 Task: Add Sprouts Regenerage Collagen Complete to the cart.
Action: Mouse moved to (1281, 256)
Screenshot: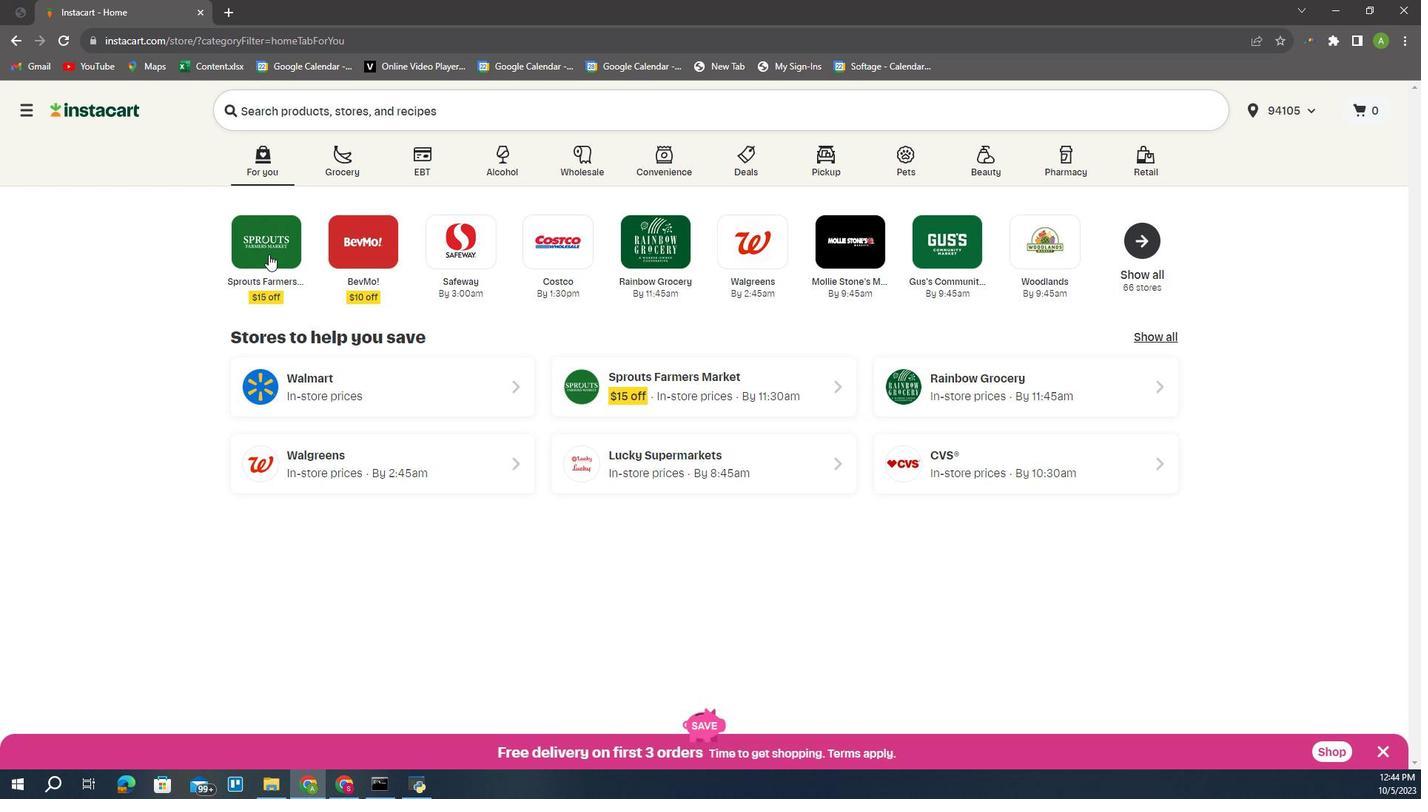 
Action: Mouse pressed left at (1281, 256)
Screenshot: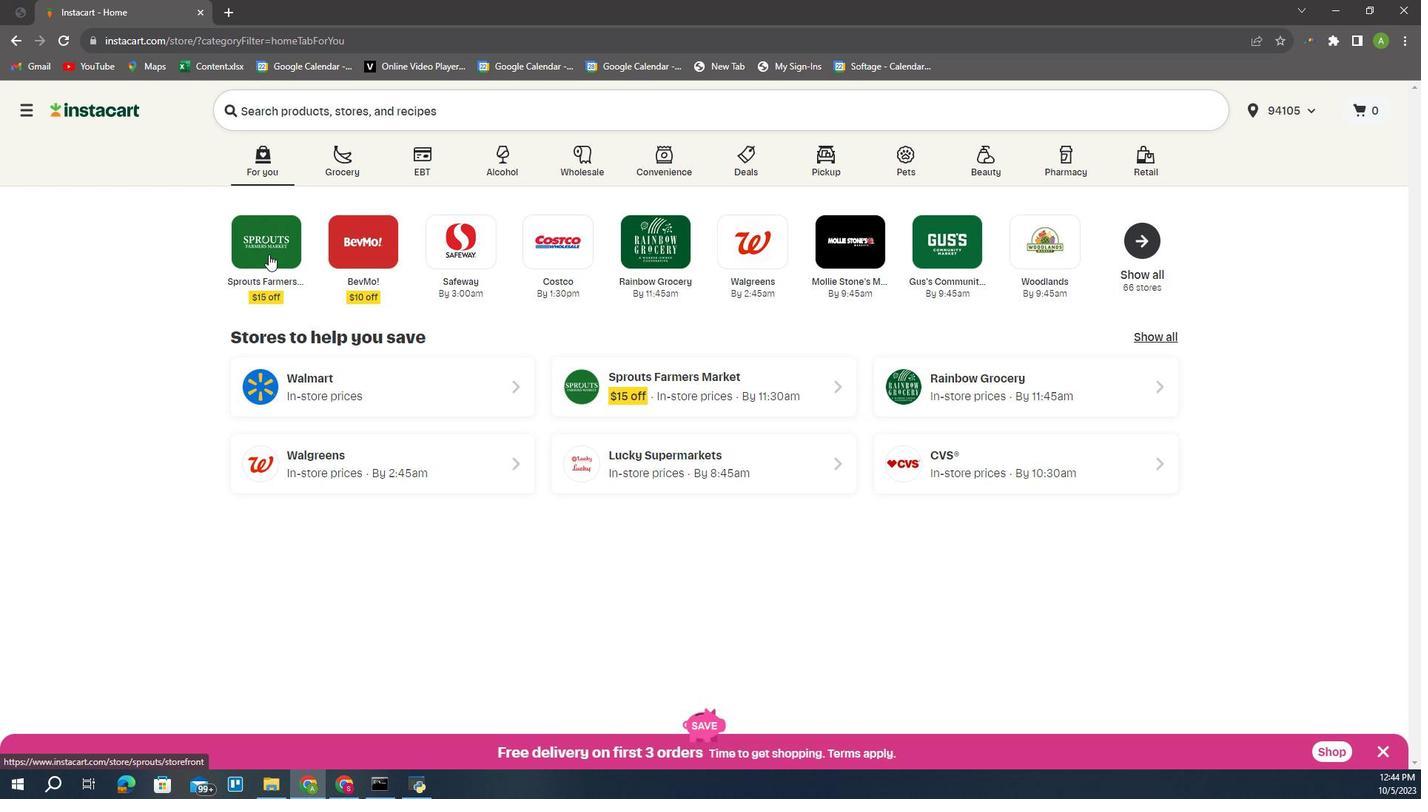 
Action: Mouse moved to (1106, 475)
Screenshot: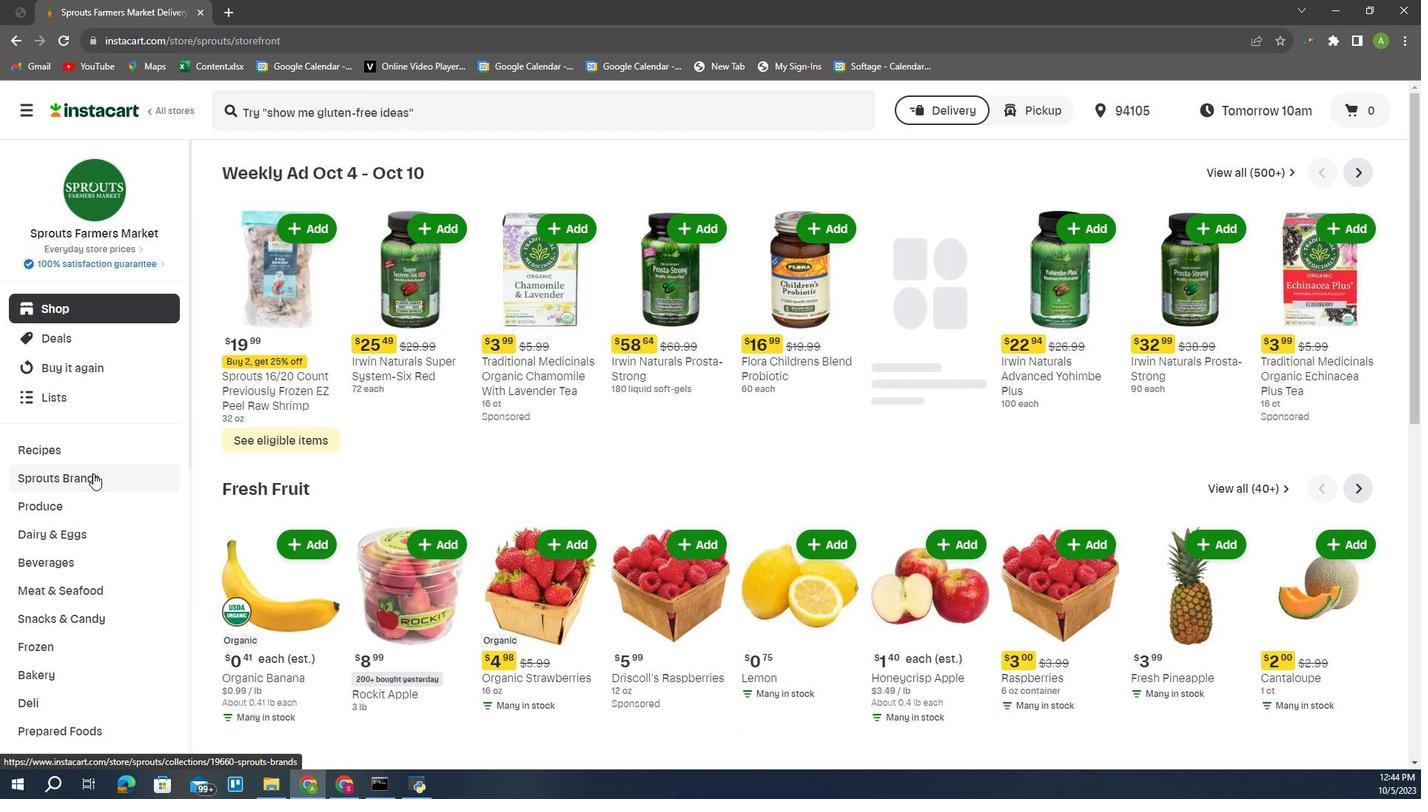
Action: Mouse pressed left at (1106, 475)
Screenshot: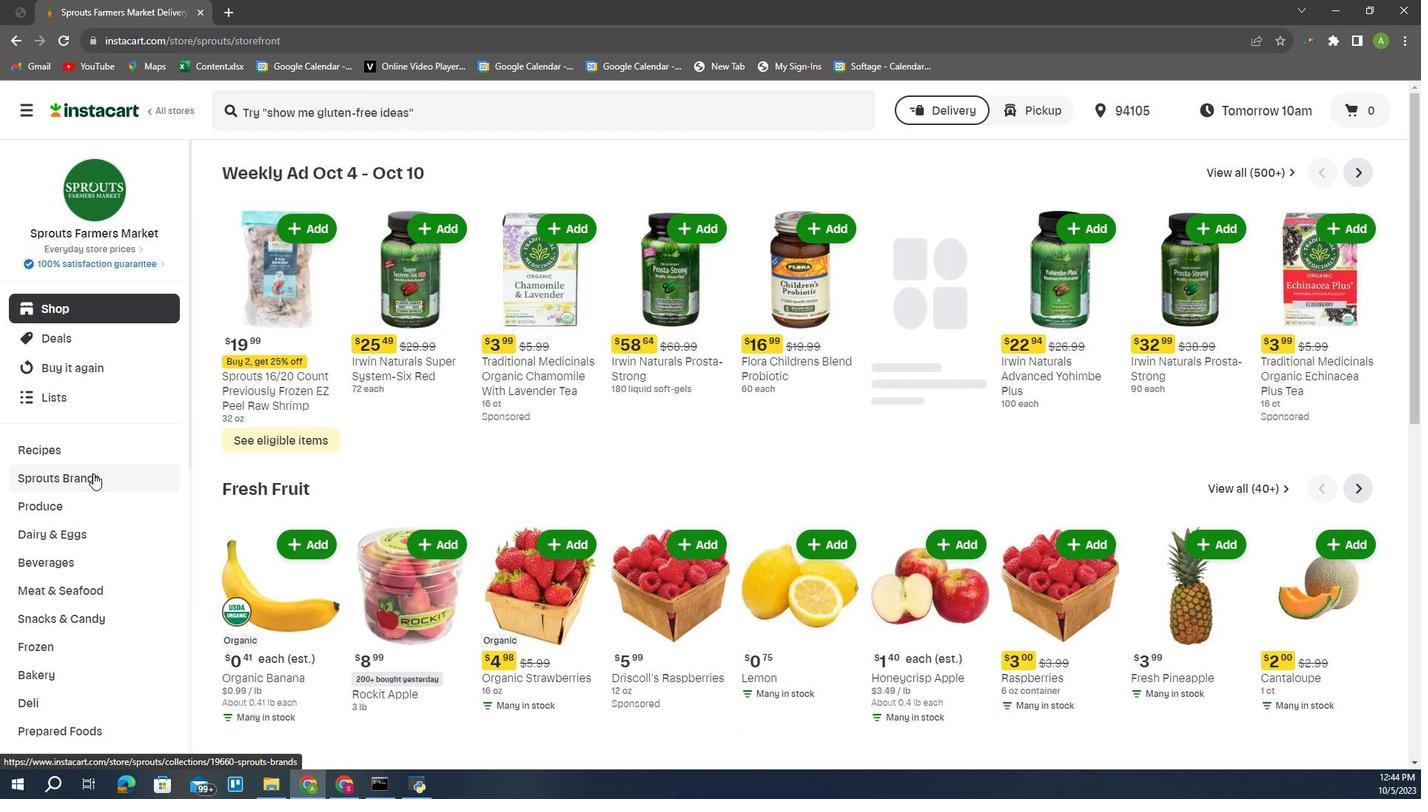 
Action: Mouse moved to (1119, 685)
Screenshot: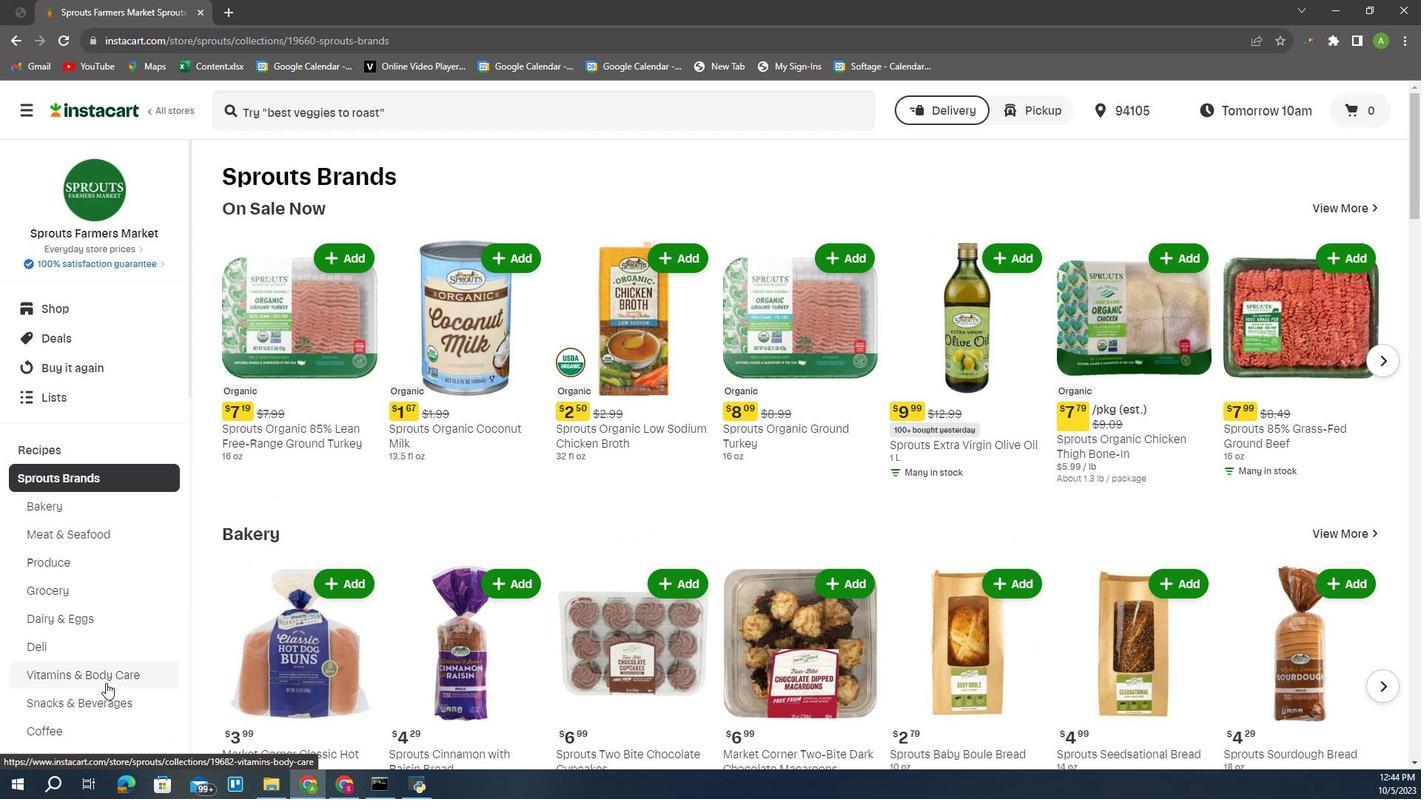 
Action: Mouse pressed left at (1119, 685)
Screenshot: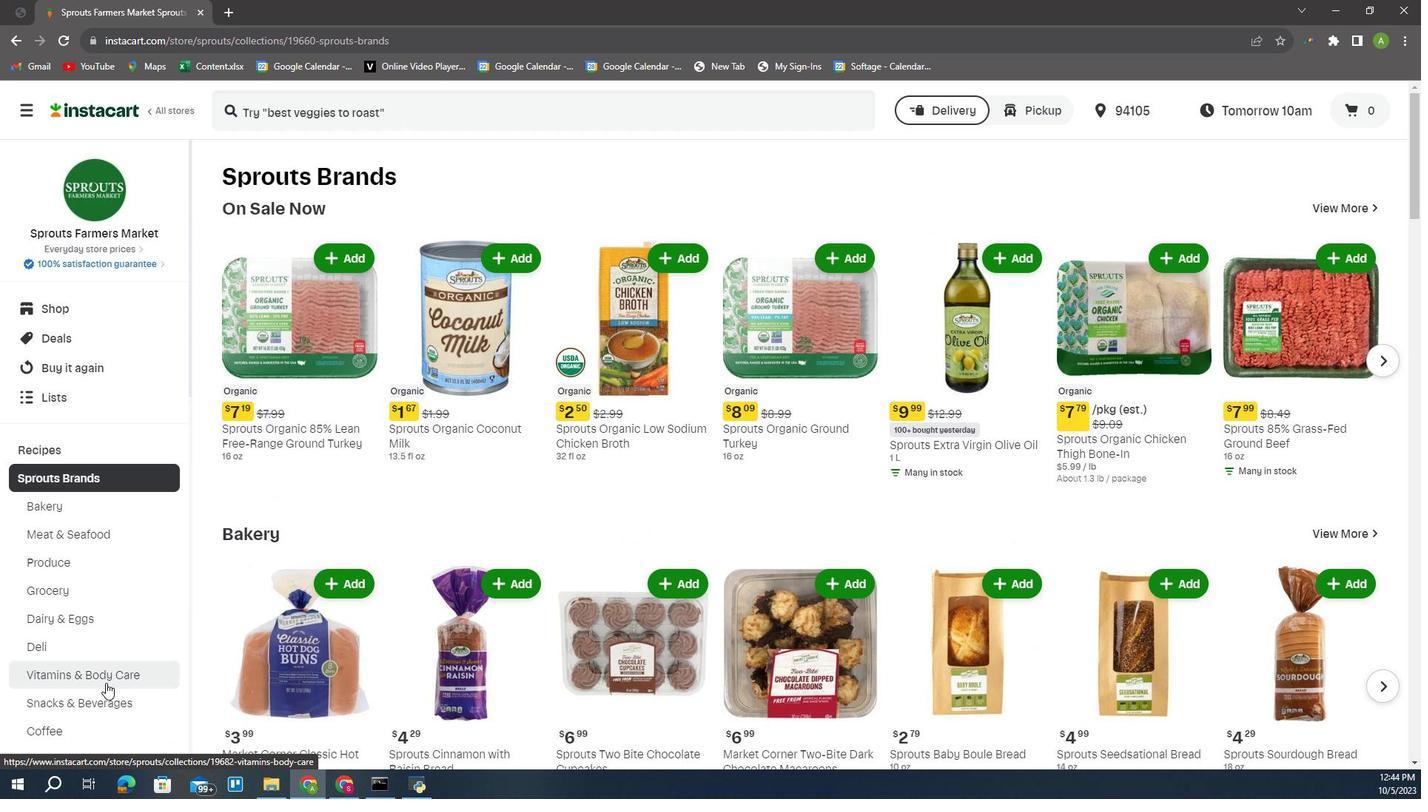 
Action: Mouse moved to (1412, 507)
Screenshot: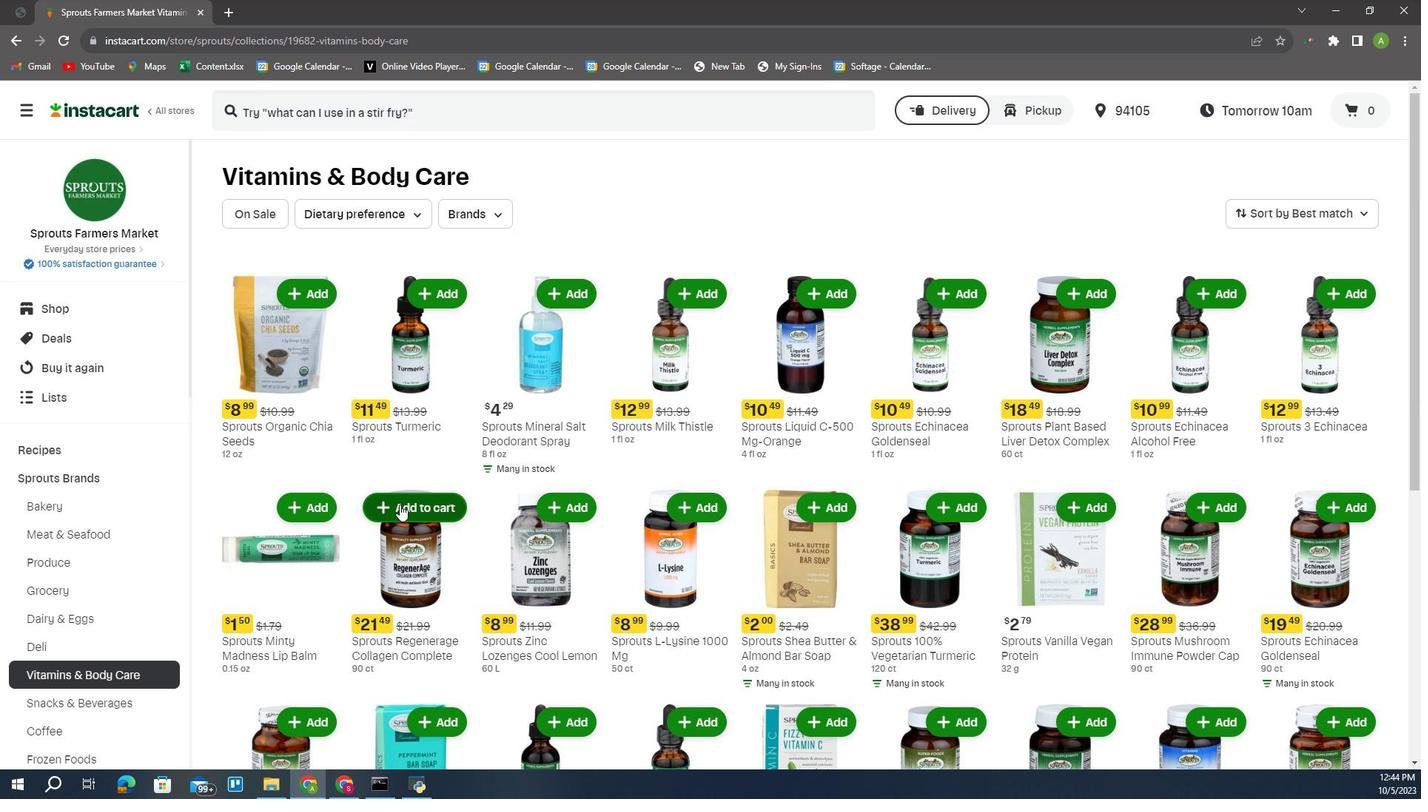 
Action: Mouse pressed left at (1412, 507)
Screenshot: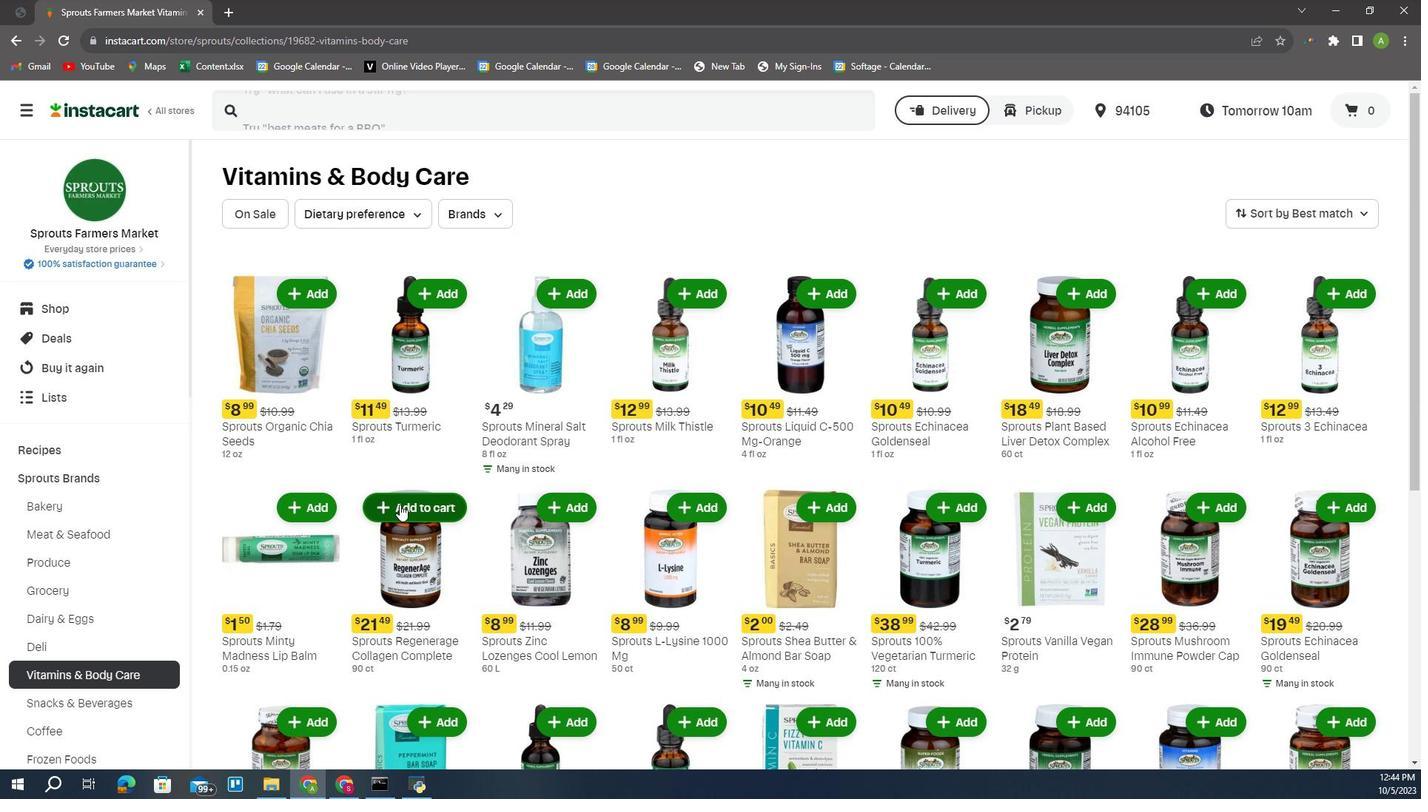
Action: Mouse moved to (1401, 513)
Screenshot: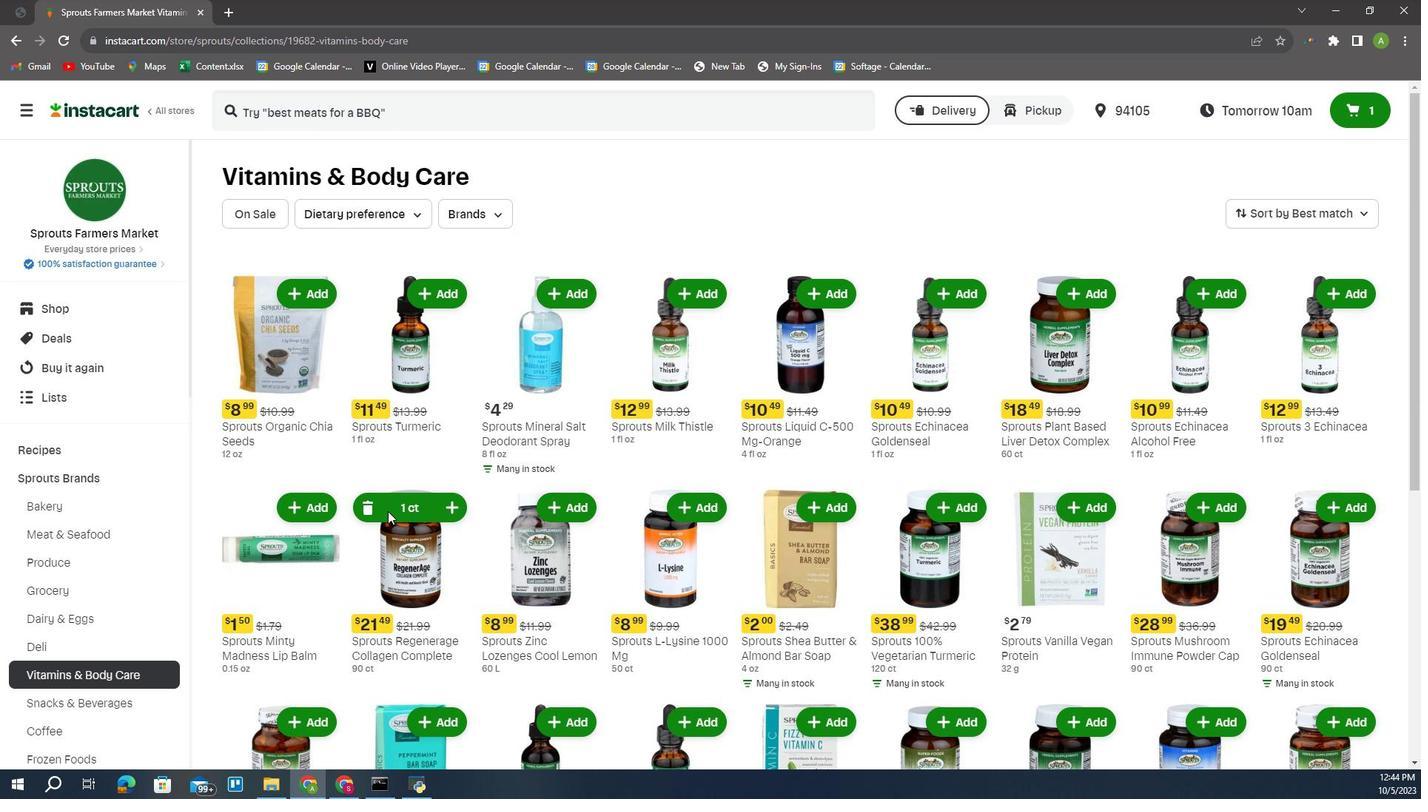 
